 Task: Add a dependency to the task Improve website performance on slow network connections , the existing task  Implement password recovery feature for better user experience in the project ToughWorks.
Action: Mouse moved to (48, 259)
Screenshot: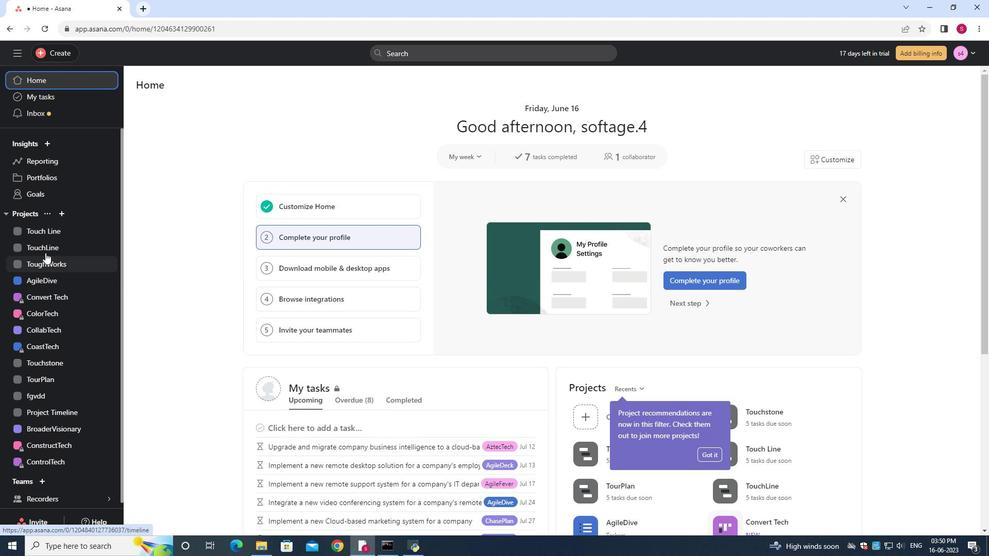 
Action: Mouse pressed left at (48, 259)
Screenshot: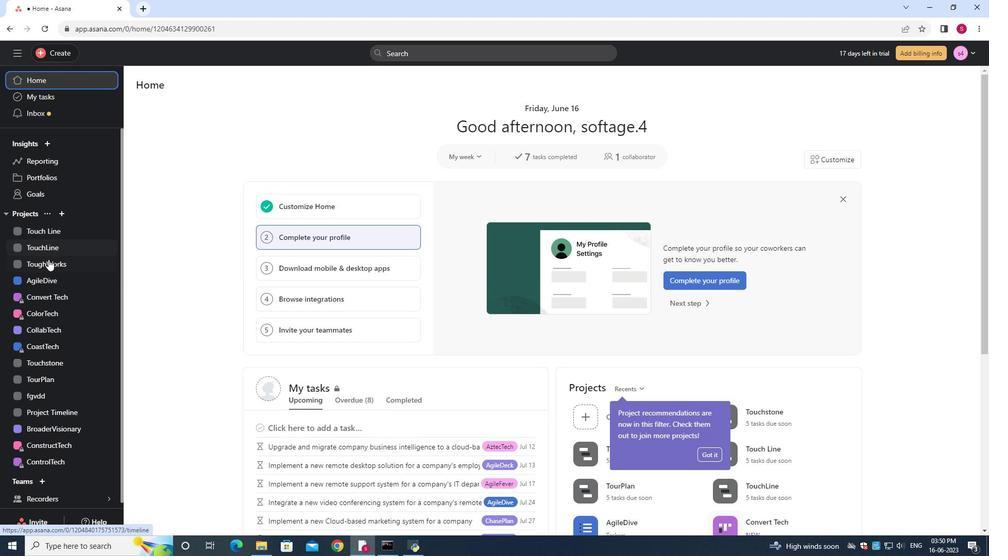 
Action: Mouse moved to (182, 108)
Screenshot: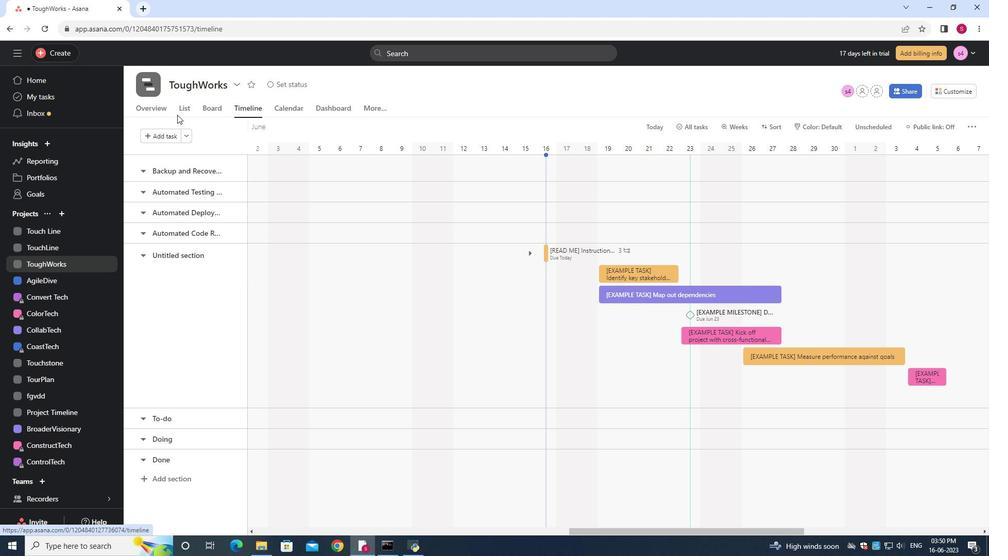 
Action: Mouse pressed left at (182, 108)
Screenshot: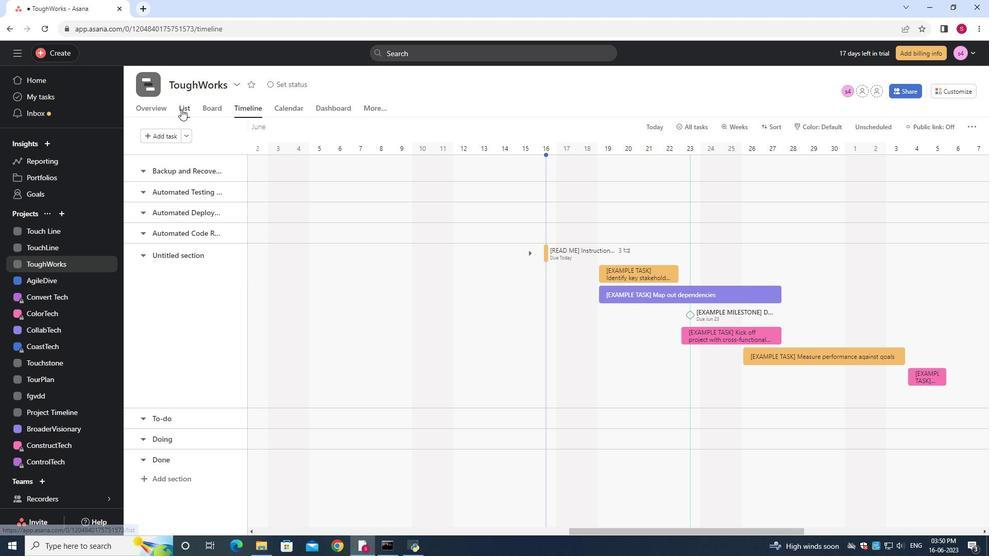
Action: Mouse moved to (439, 203)
Screenshot: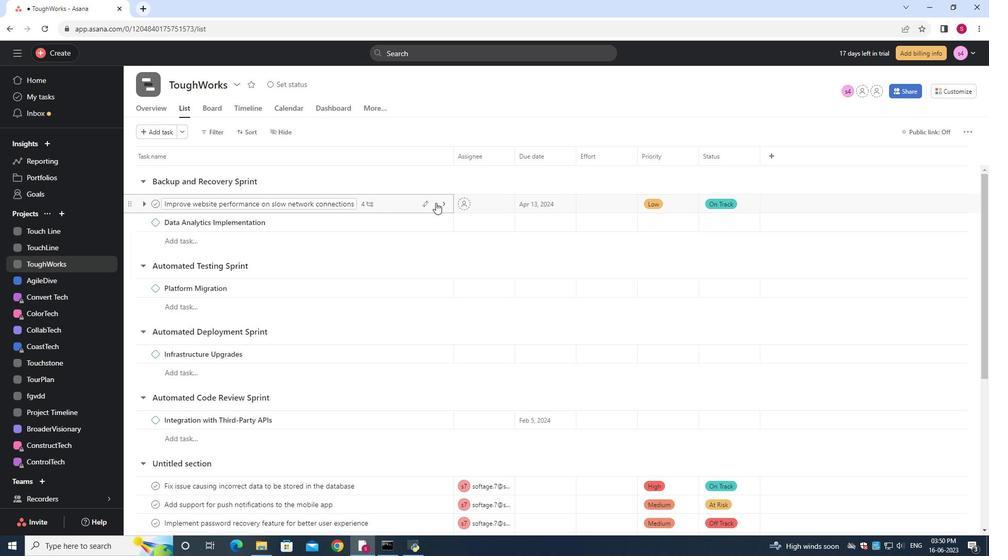 
Action: Mouse pressed left at (439, 203)
Screenshot: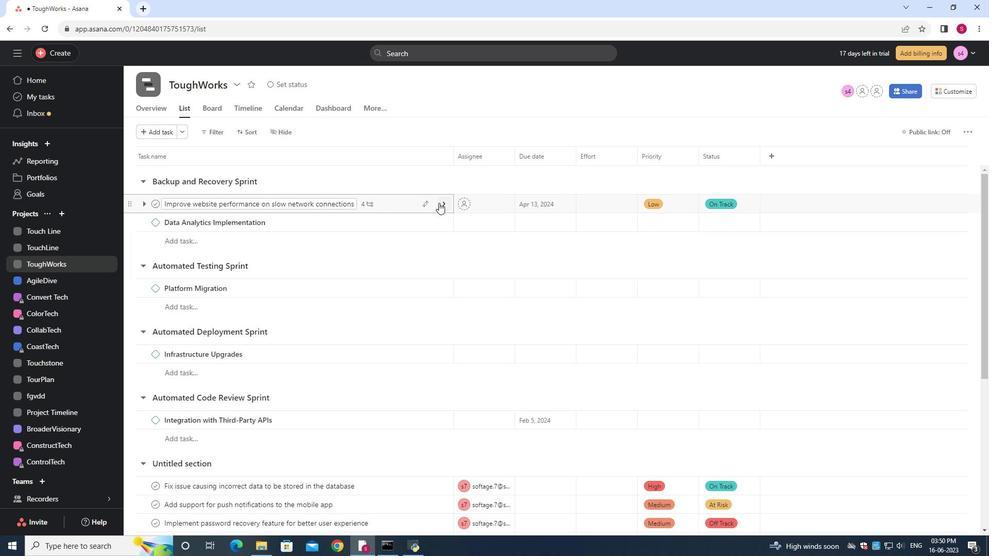 
Action: Mouse moved to (731, 280)
Screenshot: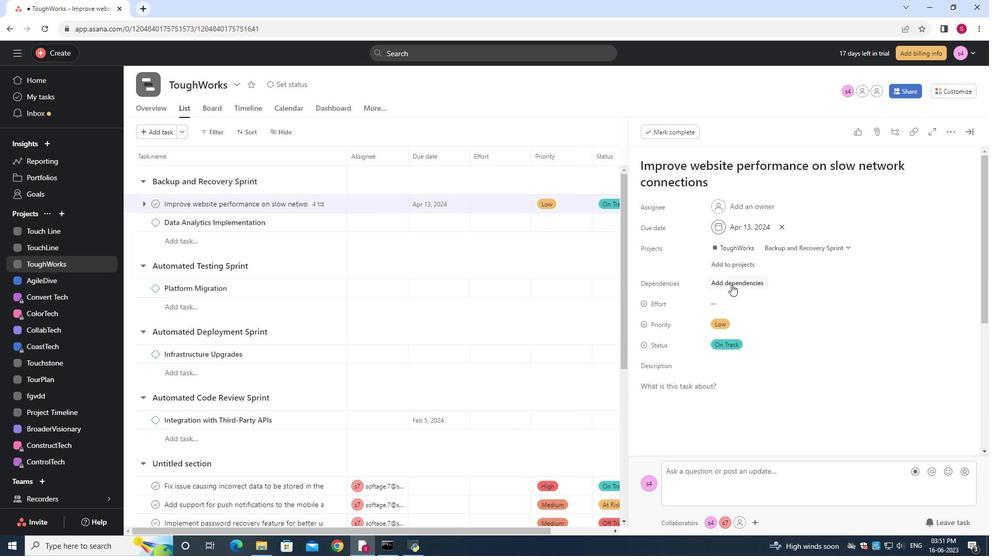 
Action: Mouse pressed left at (731, 280)
Screenshot: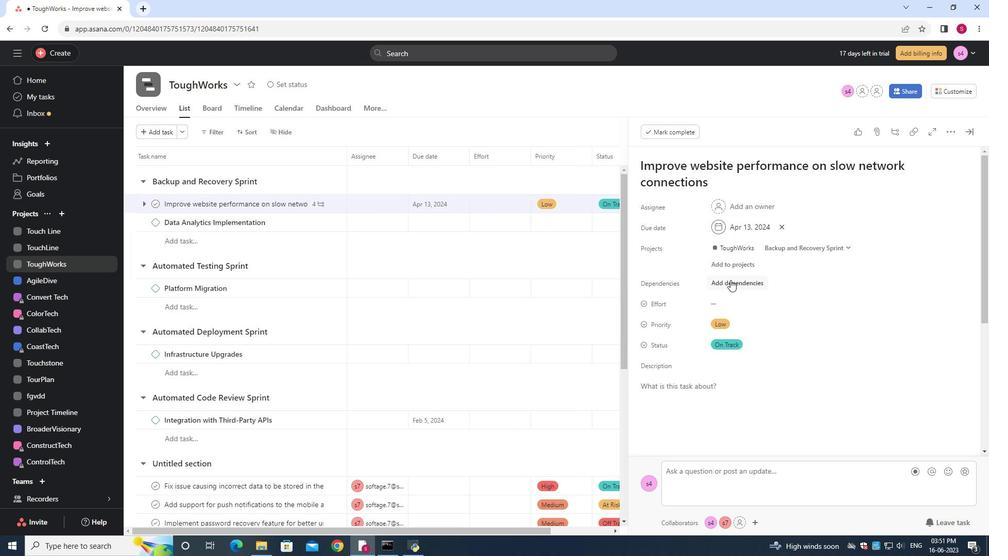 
Action: Mouse moved to (791, 324)
Screenshot: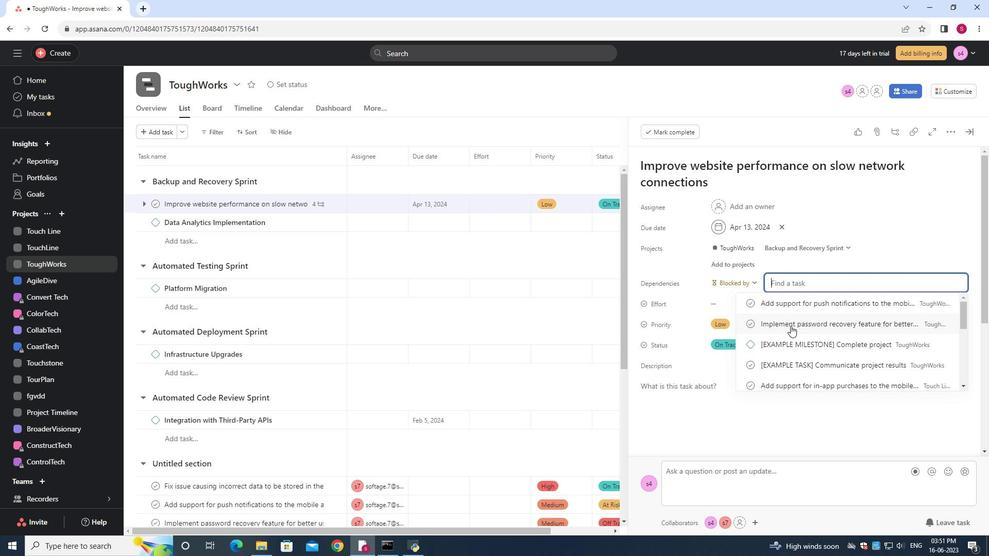 
Action: Mouse pressed left at (791, 324)
Screenshot: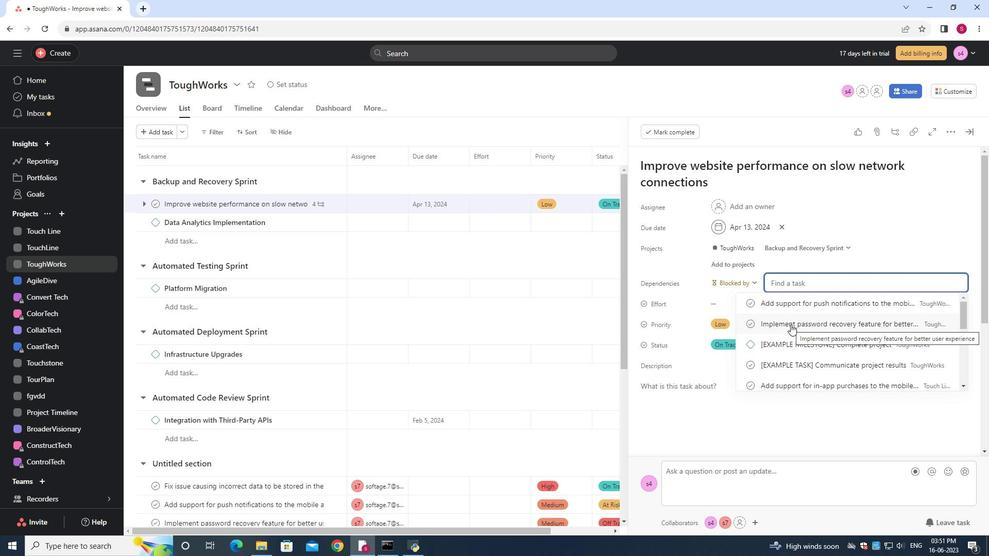 
Action: Mouse moved to (806, 307)
Screenshot: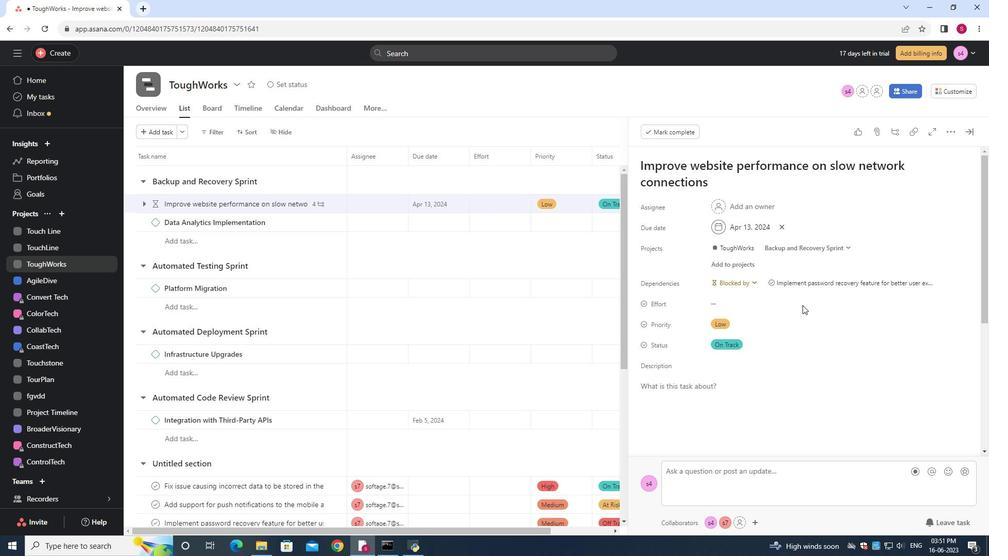 
